 Task: Plan a time block for the living room redesign.
Action: Mouse moved to (116, 116)
Screenshot: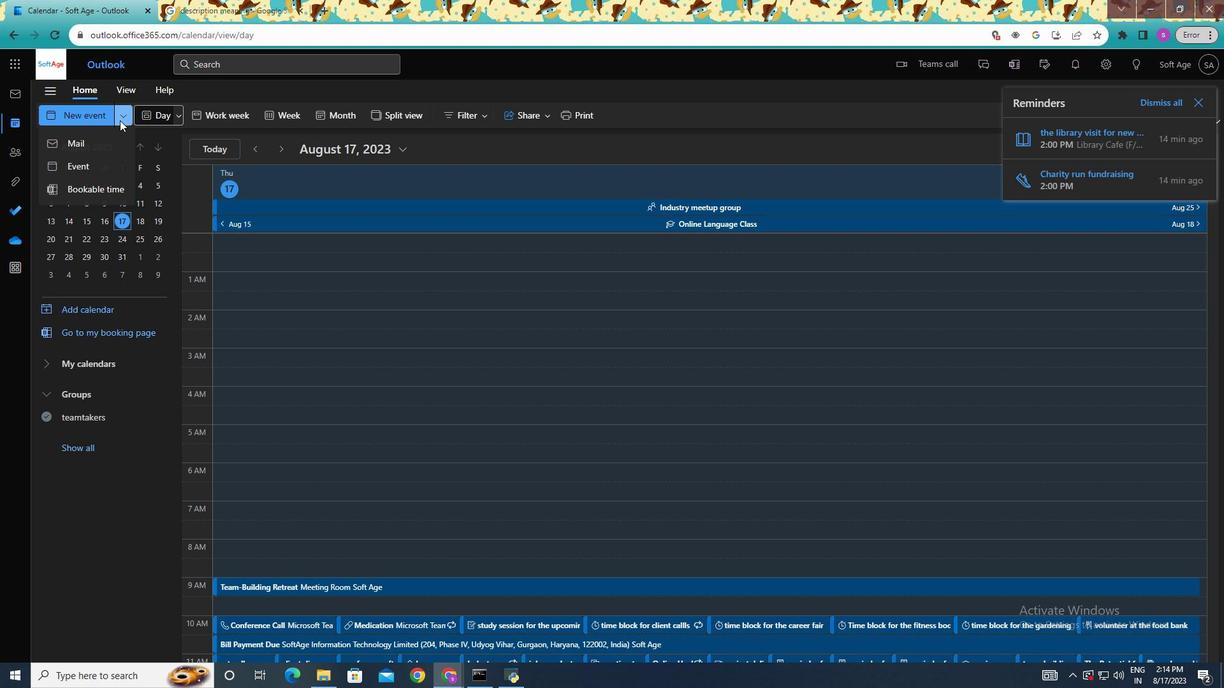 
Action: Mouse pressed left at (116, 116)
Screenshot: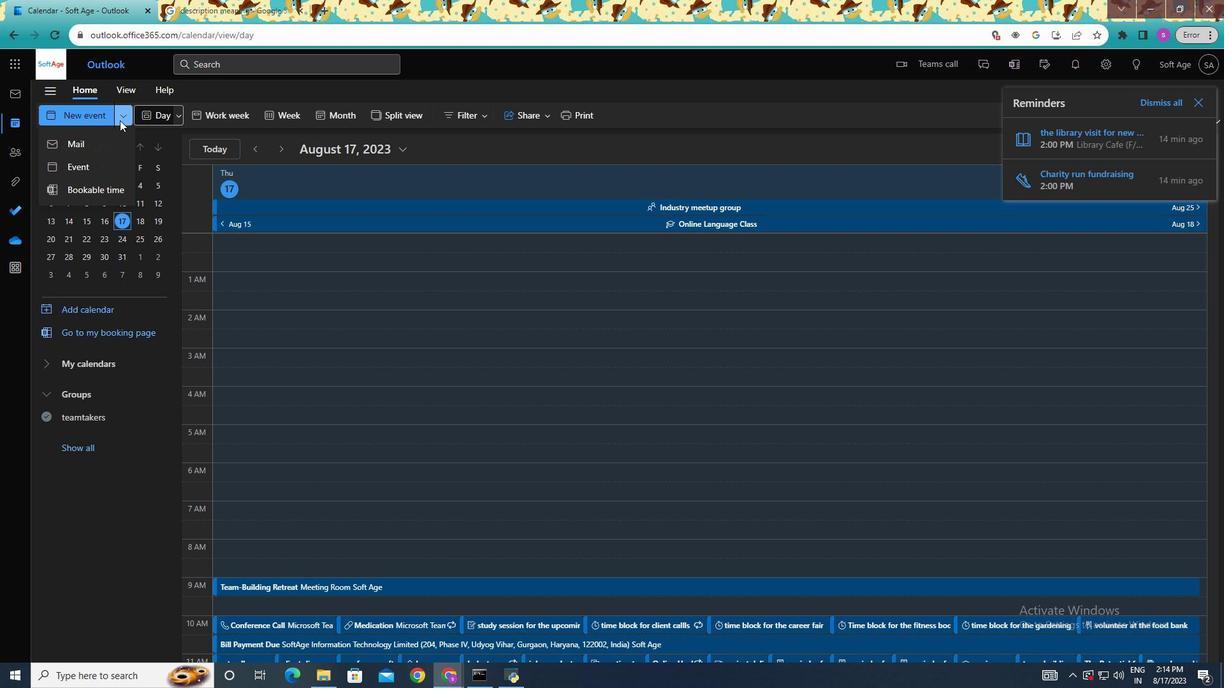 
Action: Mouse moved to (105, 190)
Screenshot: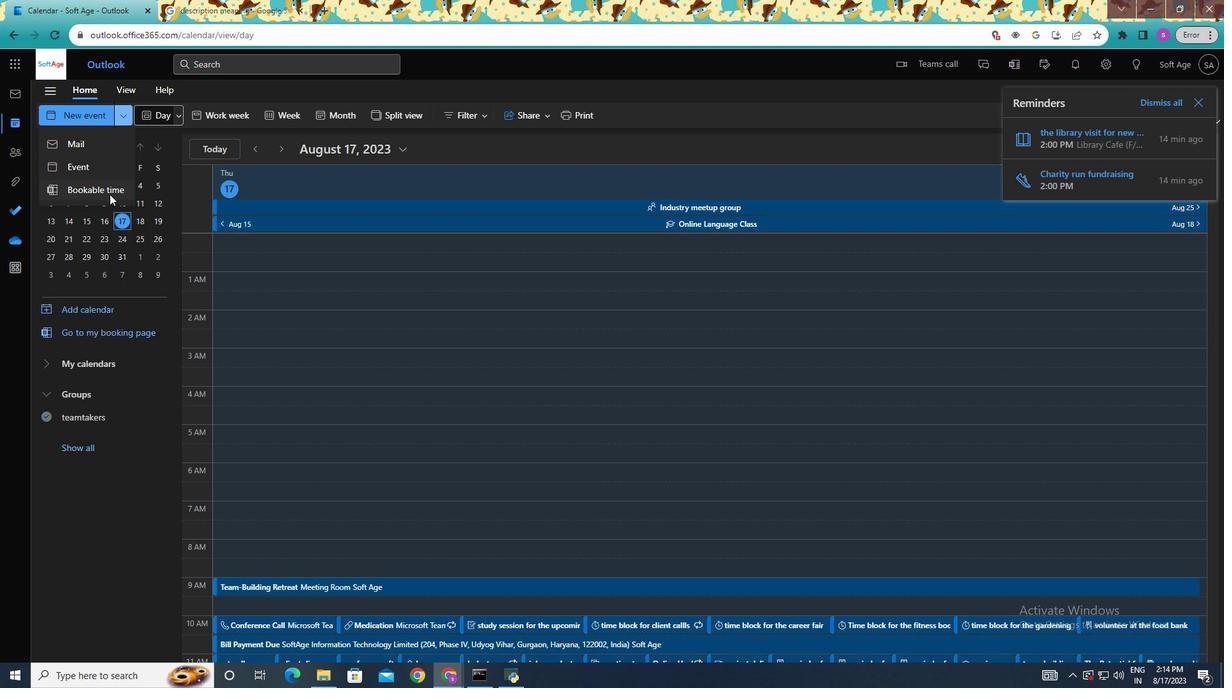 
Action: Mouse pressed left at (105, 190)
Screenshot: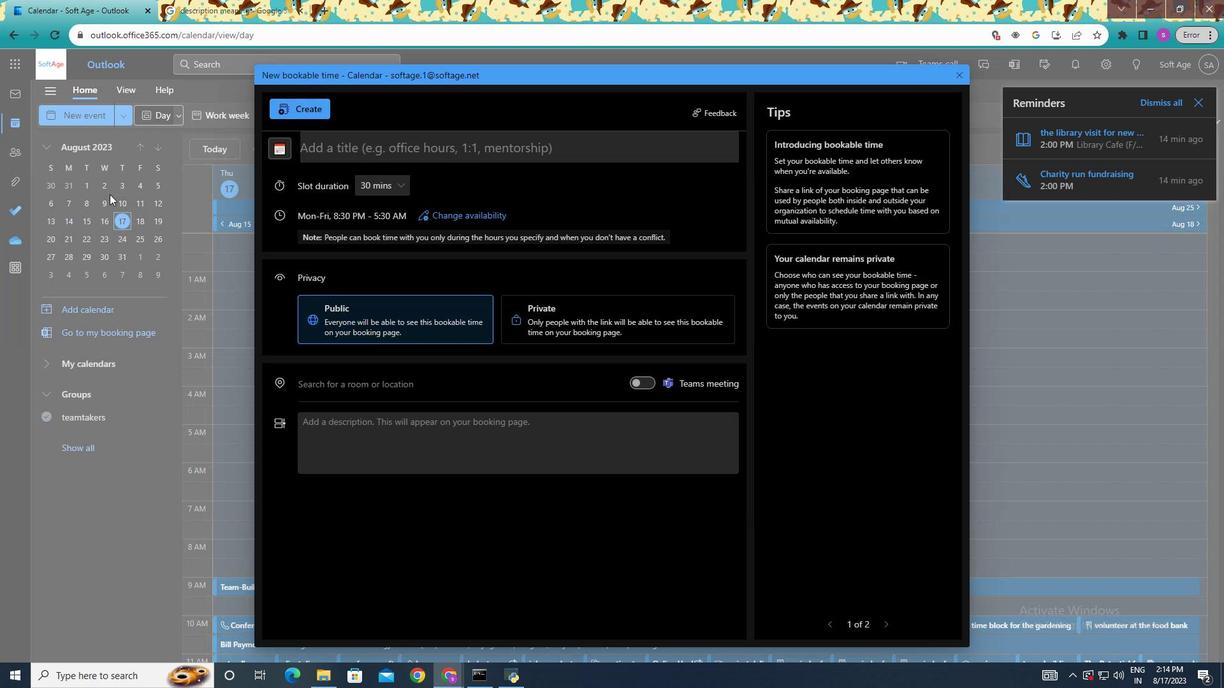 
Action: Mouse moved to (408, 142)
Screenshot: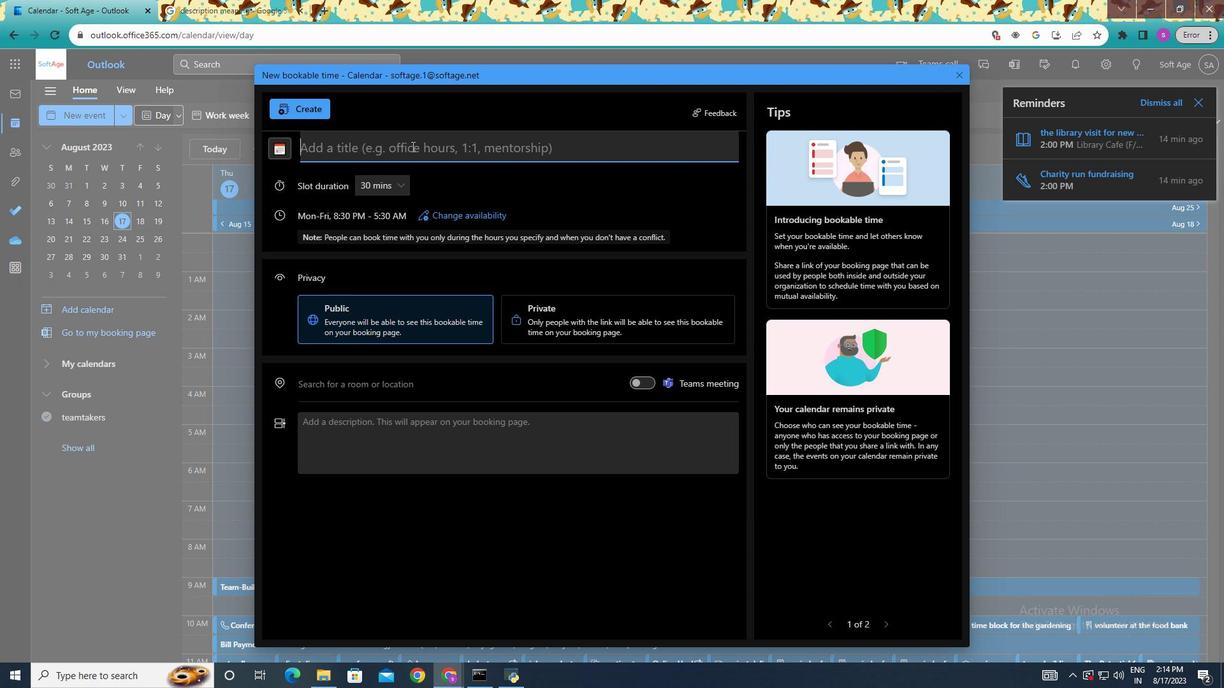 
Action: Mouse pressed left at (408, 142)
Screenshot: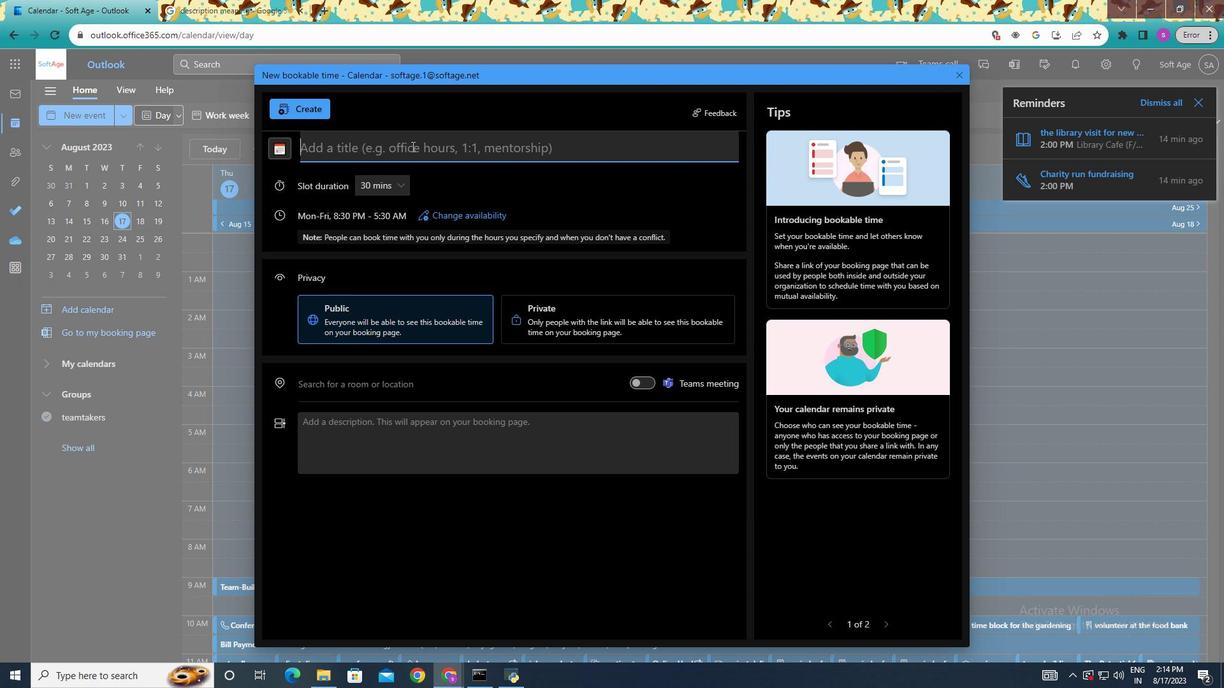 
Action: Mouse moved to (408, 142)
Screenshot: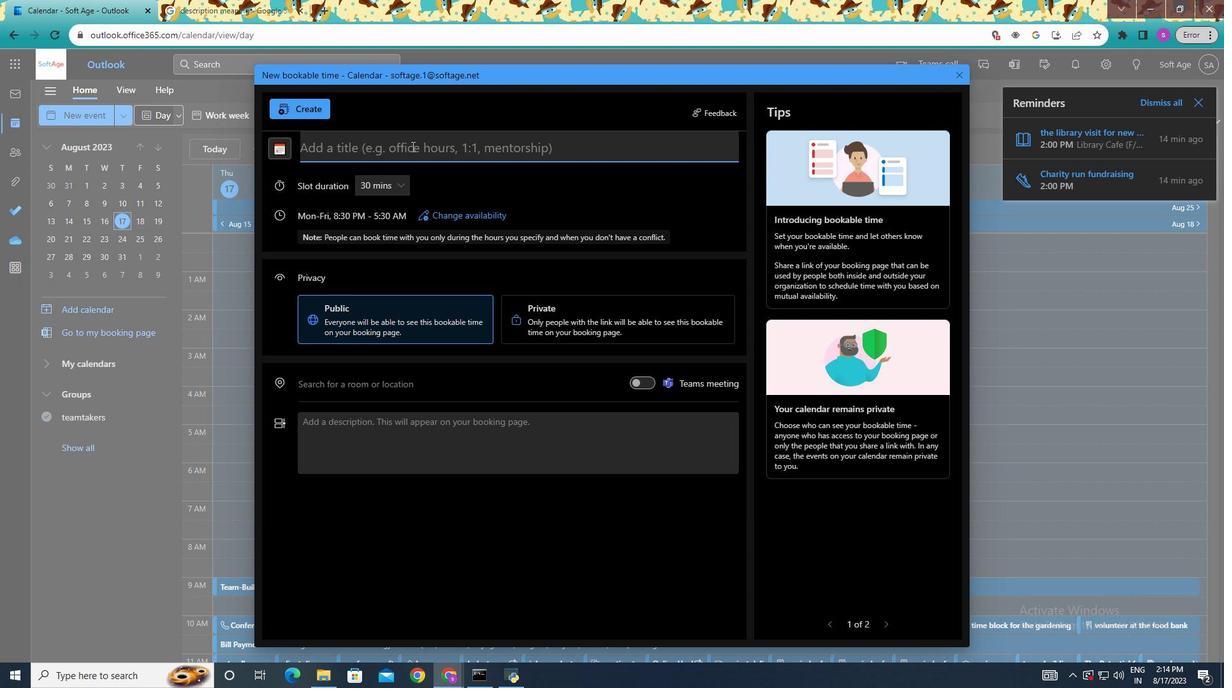 
Action: Key pressed <Key.shift>The<Key.space>living<Key.space>room<Key.space>redesign
Screenshot: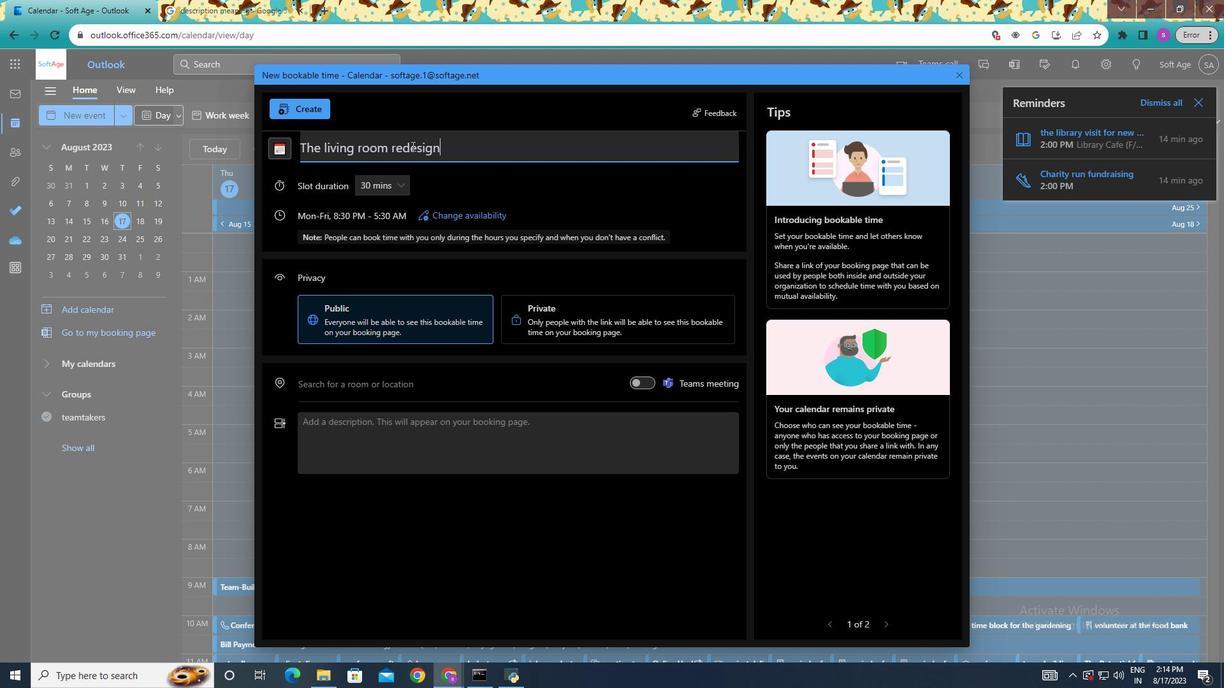
Action: Mouse moved to (395, 181)
Screenshot: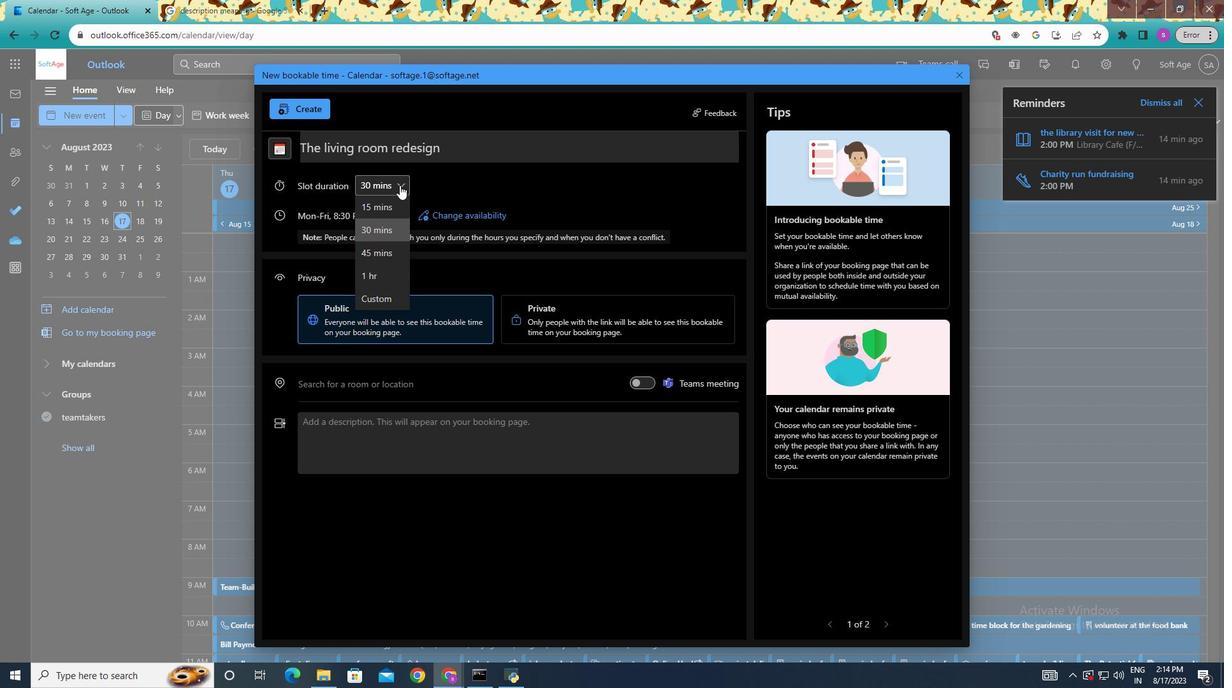 
Action: Mouse pressed left at (395, 181)
Screenshot: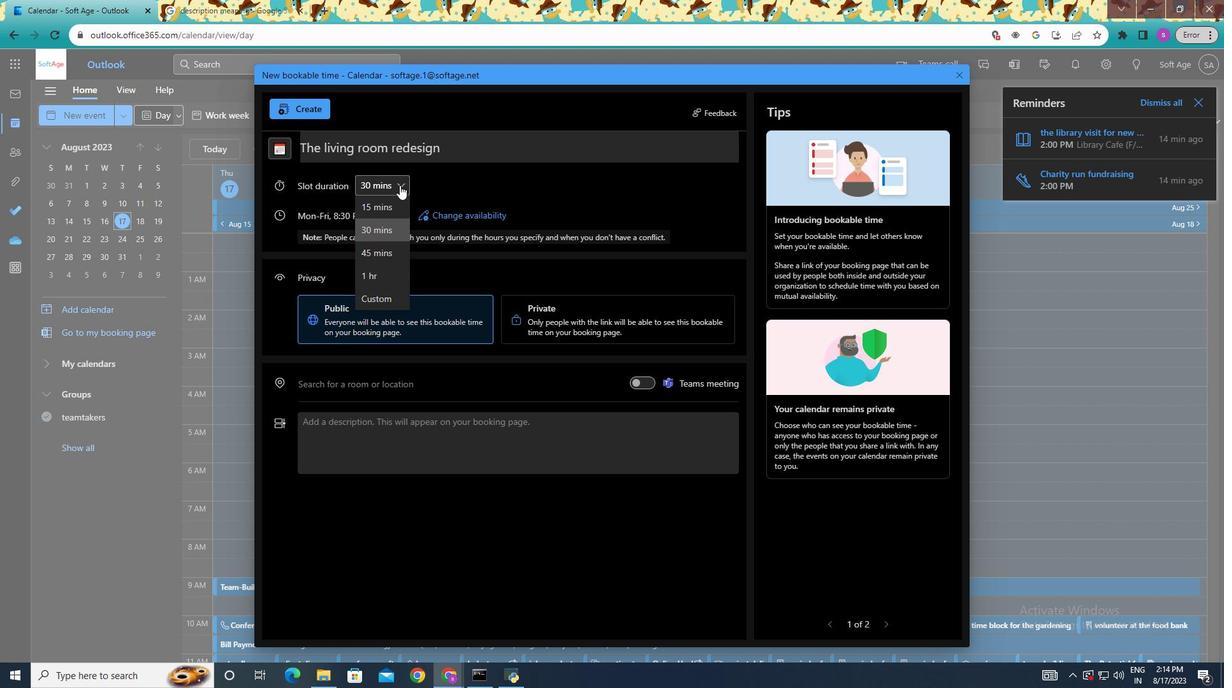 
Action: Mouse moved to (388, 256)
Screenshot: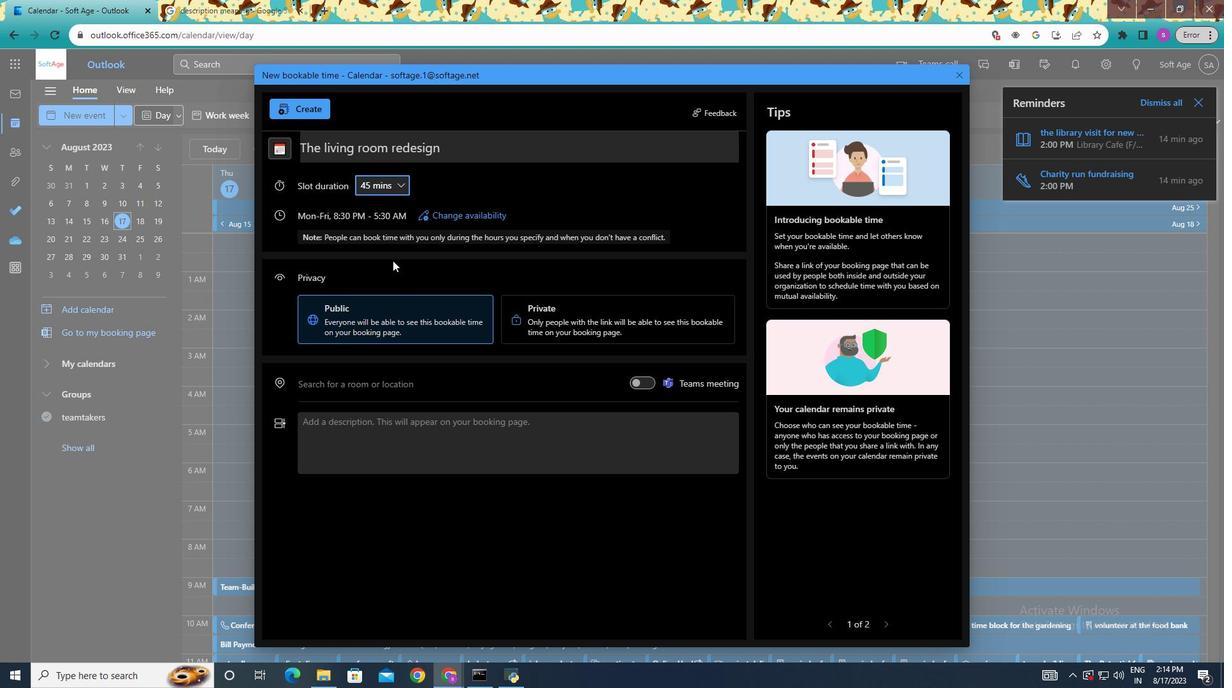 
Action: Mouse pressed left at (388, 256)
Screenshot: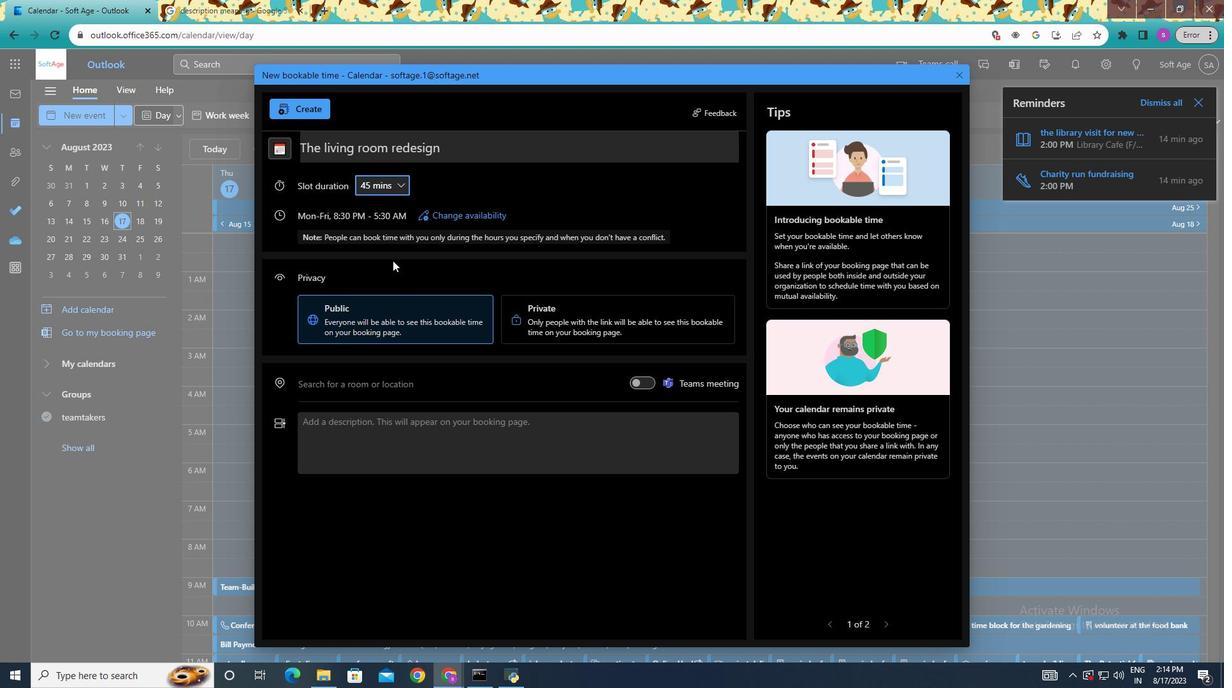 
Action: Mouse moved to (373, 381)
Screenshot: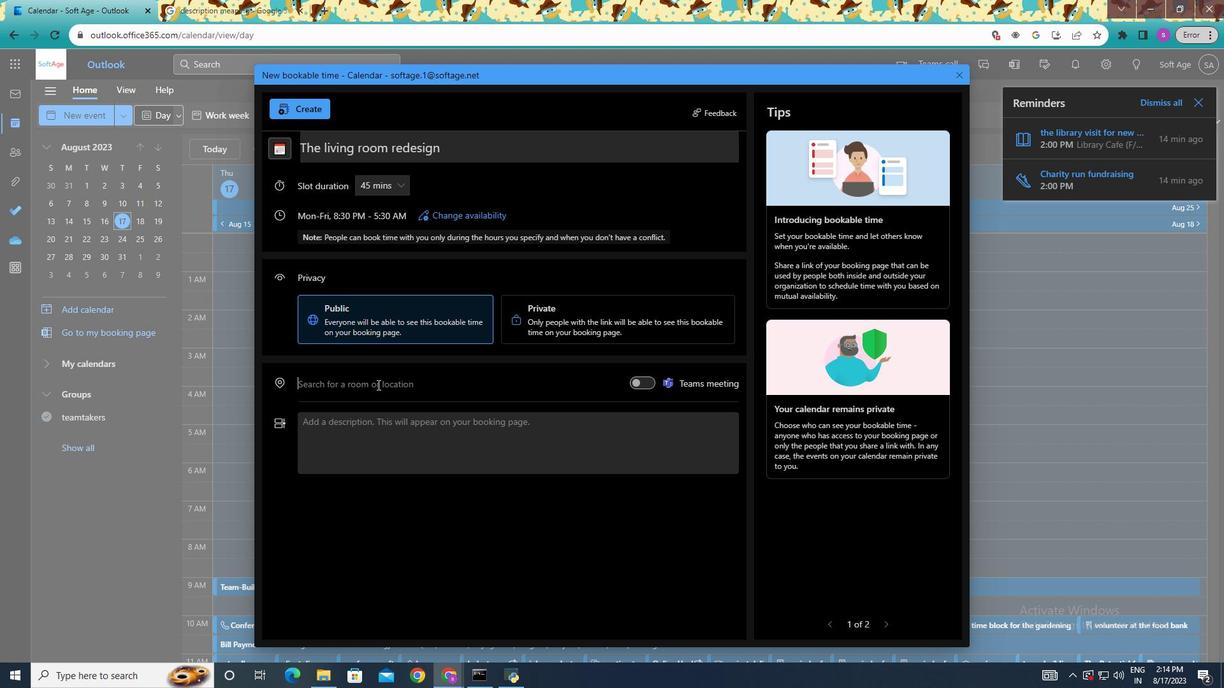
Action: Mouse pressed left at (373, 381)
Screenshot: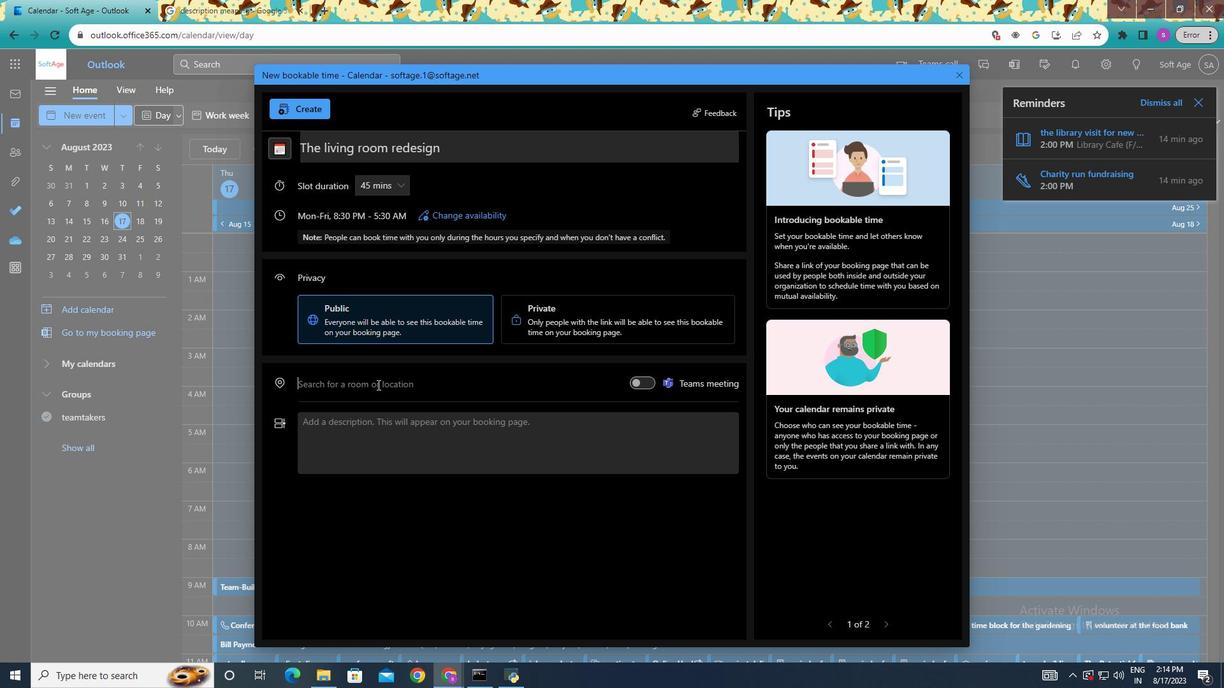 
Action: Mouse moved to (373, 381)
Screenshot: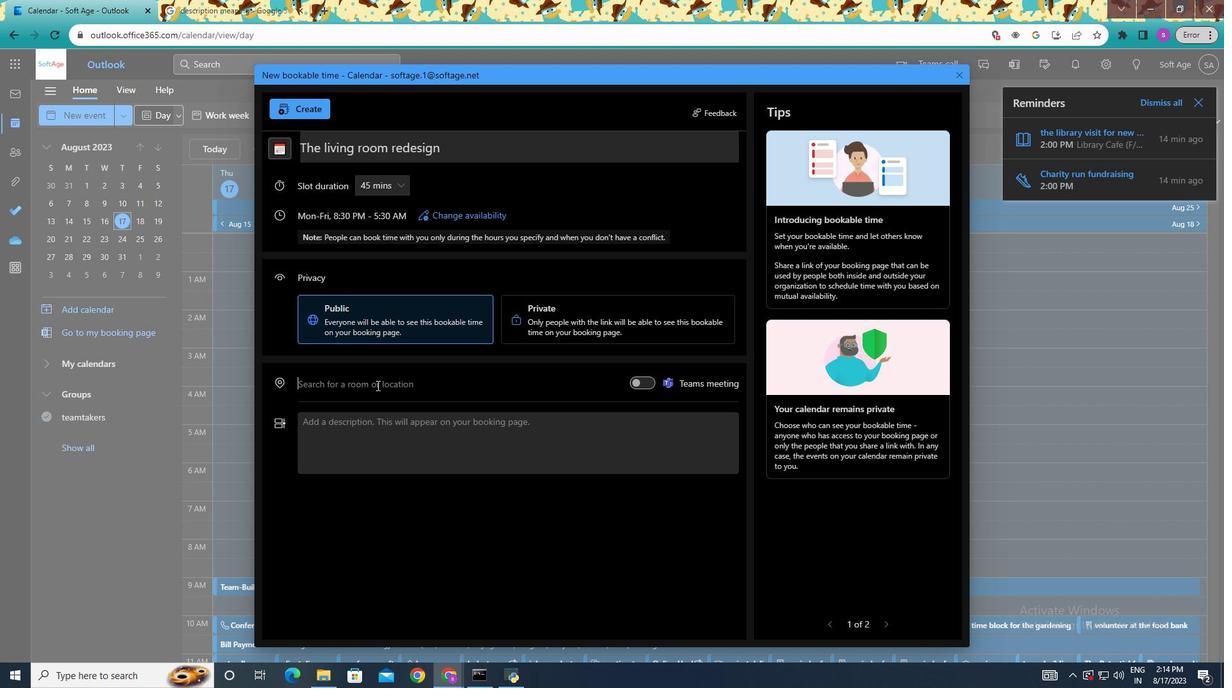 
Action: Key pressed grugr
Screenshot: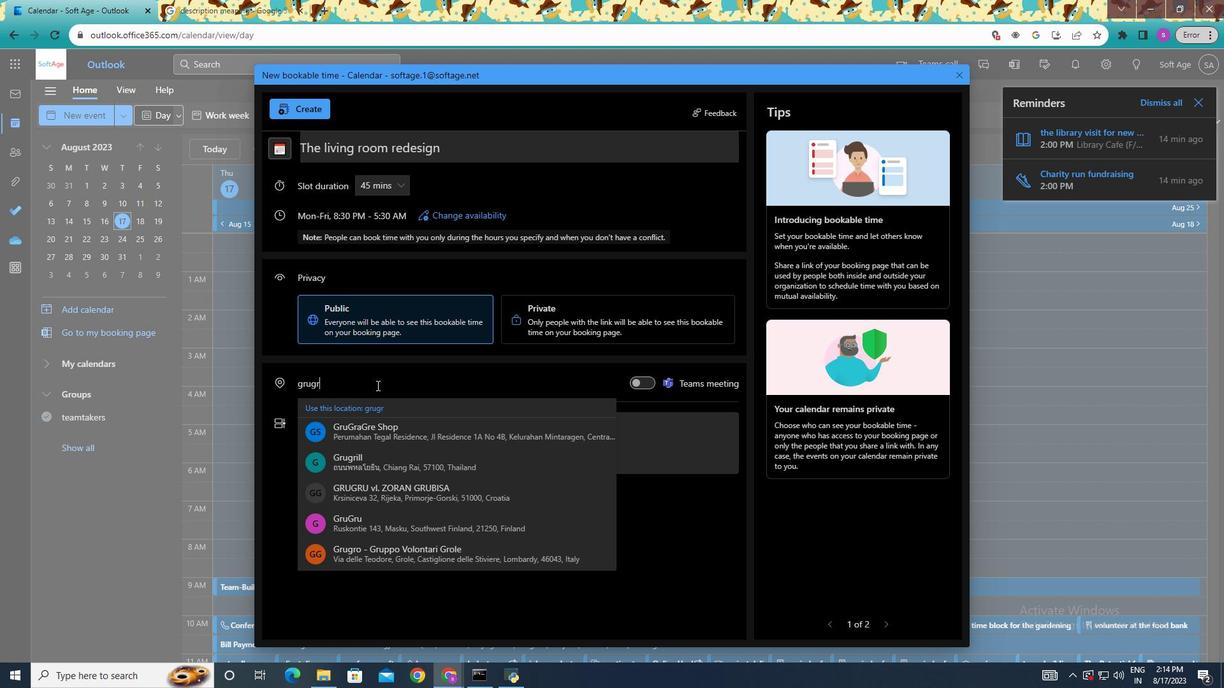 
Action: Mouse moved to (333, 374)
Screenshot: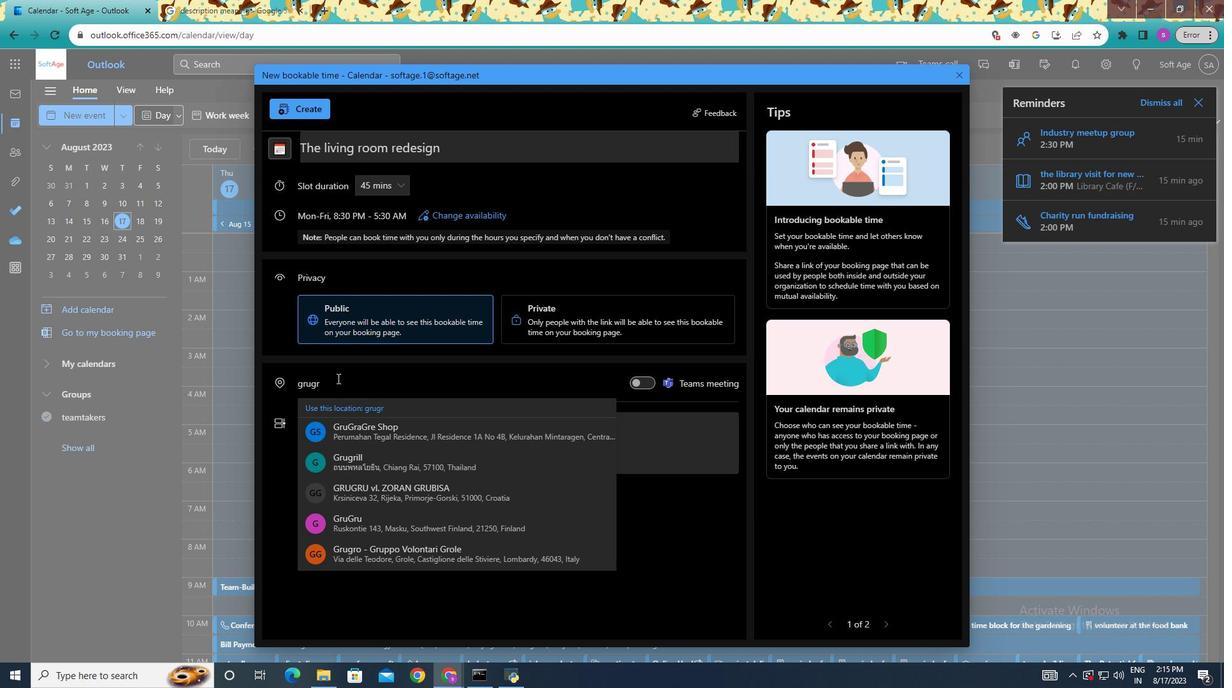 
Action: Key pressed <Key.backspace><Key.backspace><Key.backspace><Key.backspace><Key.backspace><Key.shift>Del
Screenshot: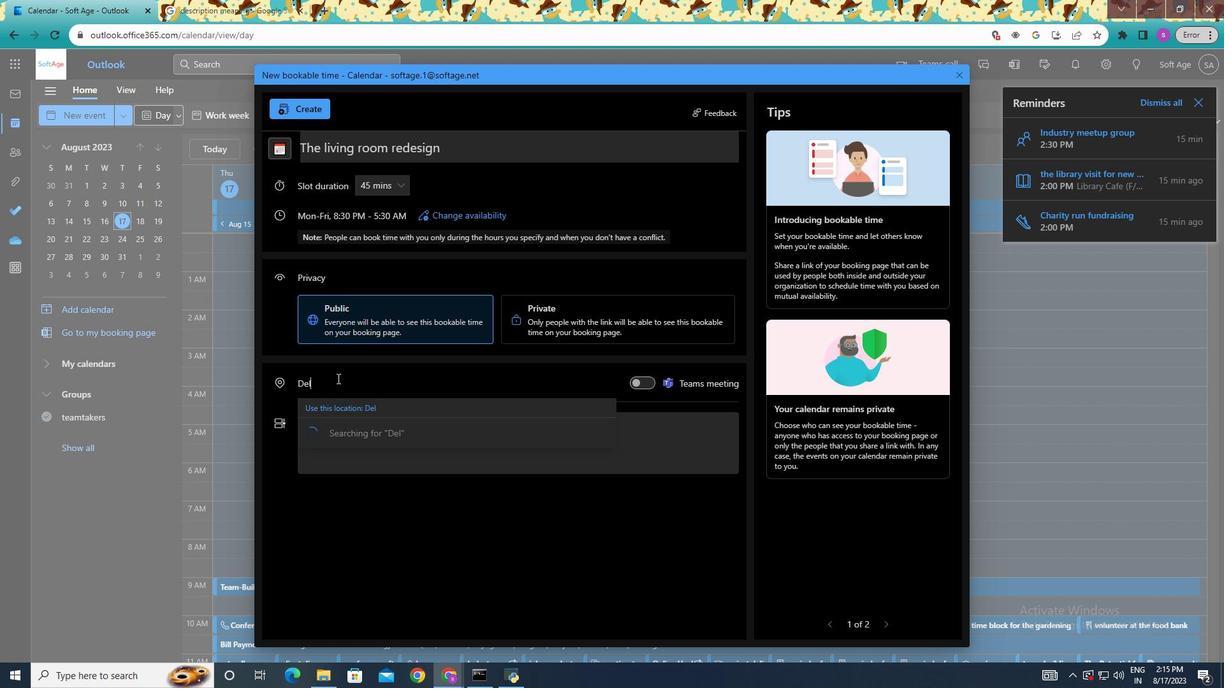 
Action: Mouse moved to (430, 494)
Screenshot: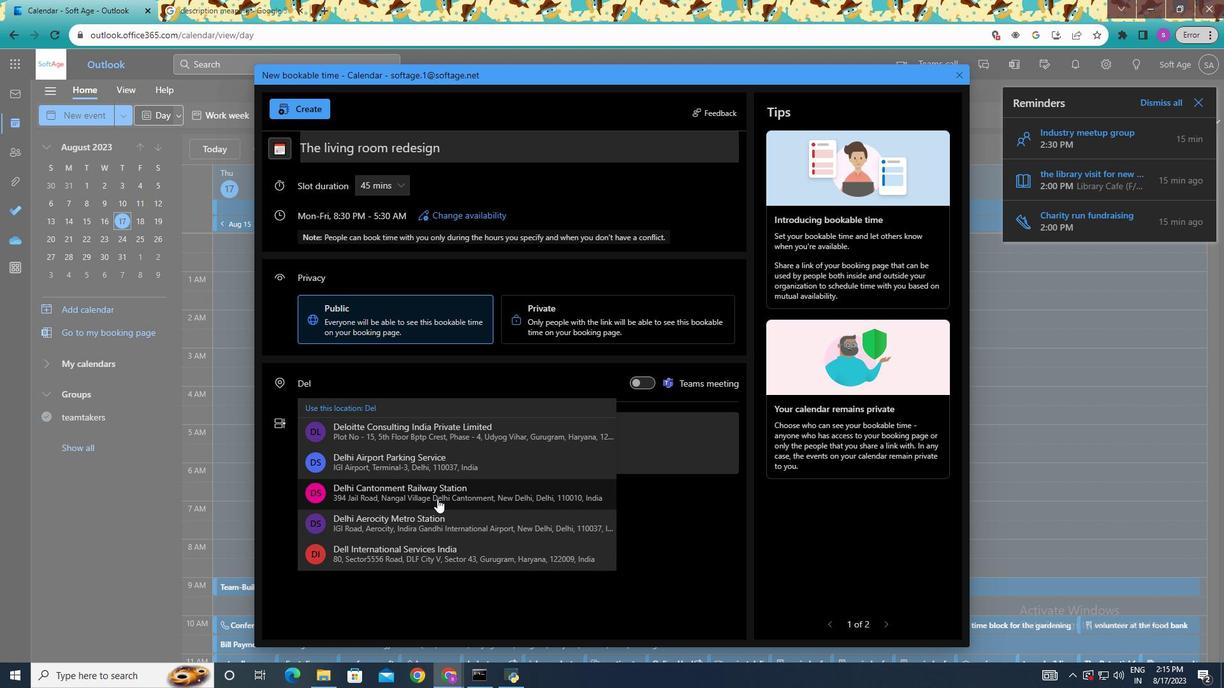 
Action: Mouse pressed left at (430, 494)
Screenshot: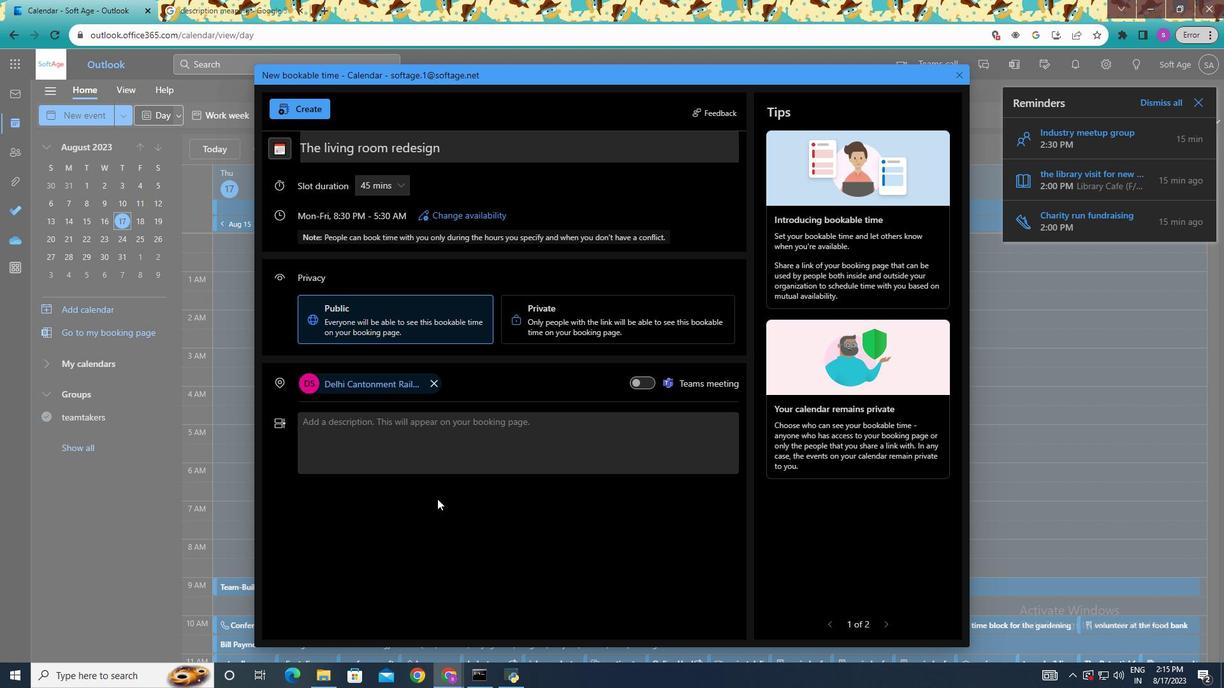 
Action: Mouse moved to (385, 420)
Screenshot: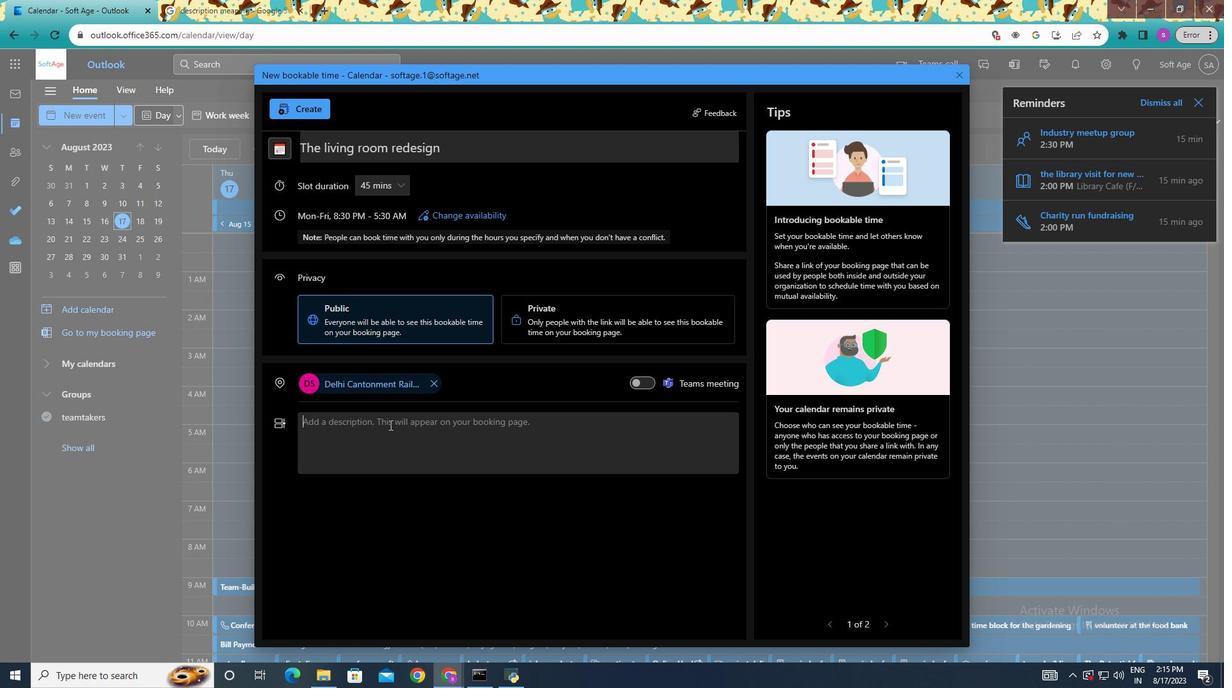 
Action: Mouse pressed left at (385, 420)
Screenshot: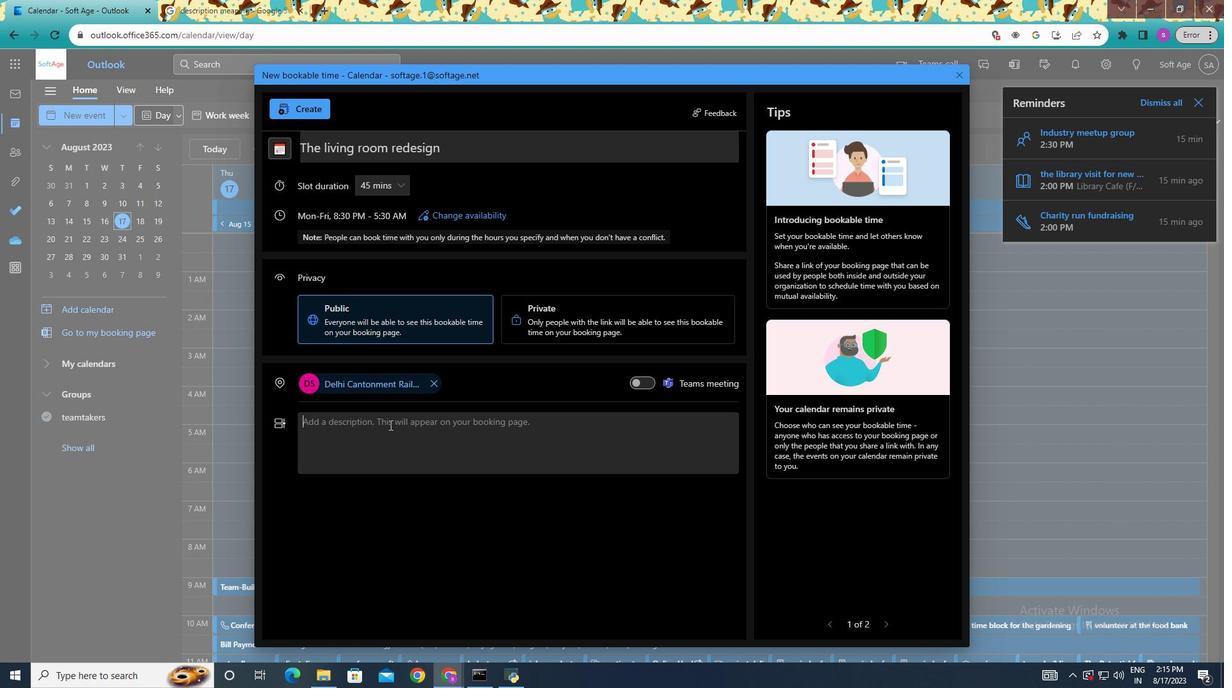 
Action: Mouse moved to (385, 421)
Screenshot: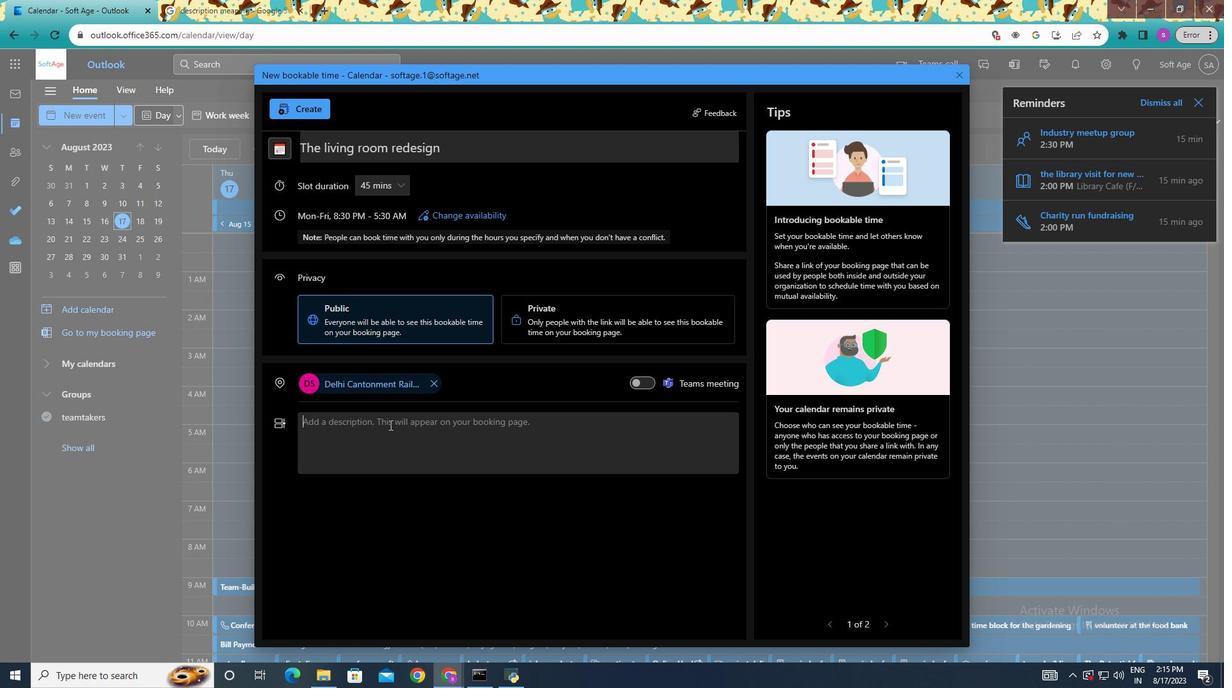 
Action: Key pressed <Key.shift>The<Key.space>most<Key.space>important<Key.space>thing<Key.space>is<Key.space>create<Key.space>a<Key.space>speace<Key.space>that<Key.space>reflects<Key.space>your<Key.space>style<Key.space>and<Key.space>meets<Key.space>your<Key.space>needs<Key.space><Key.backspace>,<Key.backspace>.<Key.space><Key.shift>Take<Key.space>your<Key.space>that<Key.space>reflects<Key.space>your<Key.space>style<Key.space>and<Key.space>meets<Key.space>your<Key.space>needs.<Key.space><Key.shift>Take<Key.space>your<Key.space>time<Key.space>with<Key.space>each<Key.space>step<Key.space>and<Key.space>enjoy<Key.space>the<Key.space>process<Key.space>of<Key.space>transforming<Key.space>your<Key.space>living<Key.space>room<Key.space>into<Key.space>a<Key.space>comfortable<Key.space>and<Key.space>inviting<Key.space>a<Key.backspace>space.
Screenshot: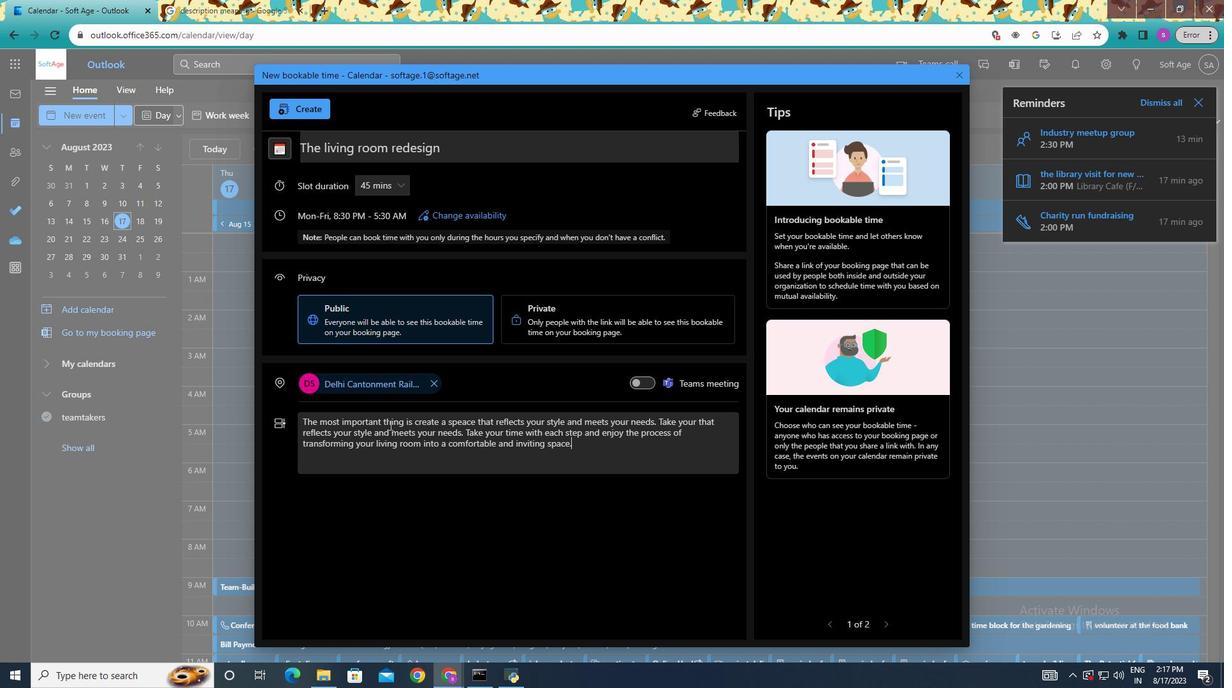 
Action: Mouse moved to (307, 106)
Screenshot: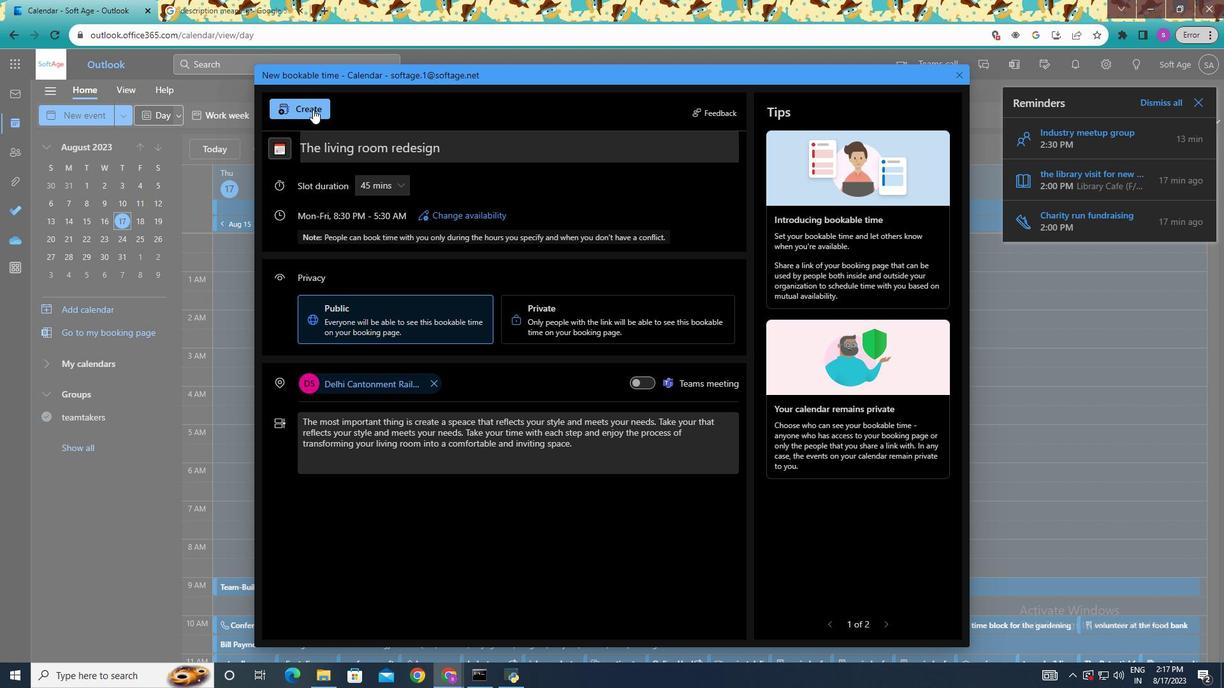 
Action: Mouse pressed left at (307, 106)
Screenshot: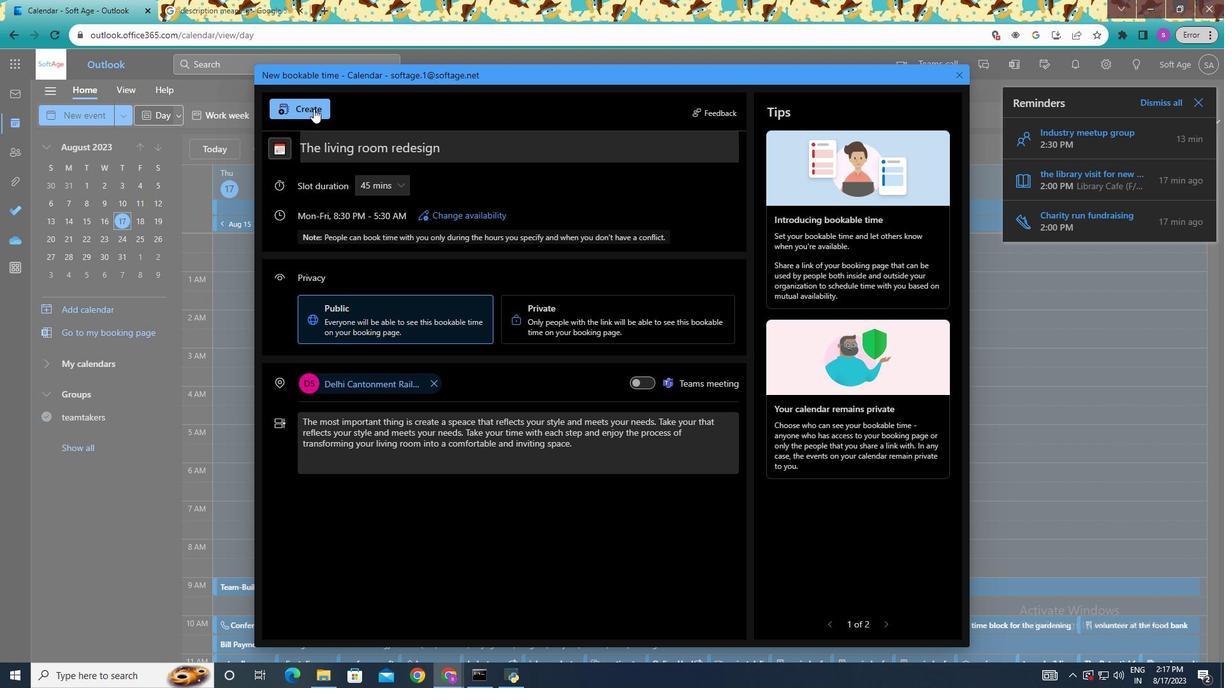 
Action: Mouse moved to (309, 105)
Screenshot: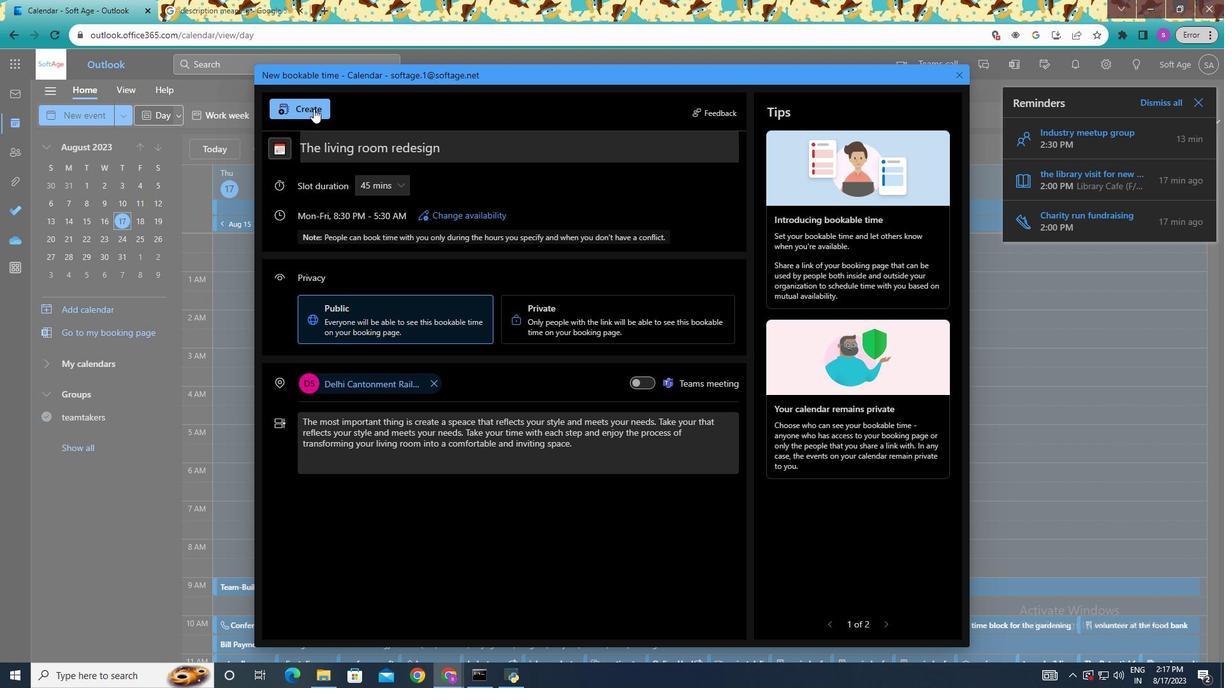 
